 Task: Select Convenience. Add to cart, from Total Wine & More for 4213 Cooks Mine Road, Ruidoso, New Mexico 88345, Cell Number 505-671-5177, following items :_x000D_
Shiner Bock Lager Can - 4,_x000D_
Popcorners White Cheddar - 2
Action: Mouse moved to (285, 109)
Screenshot: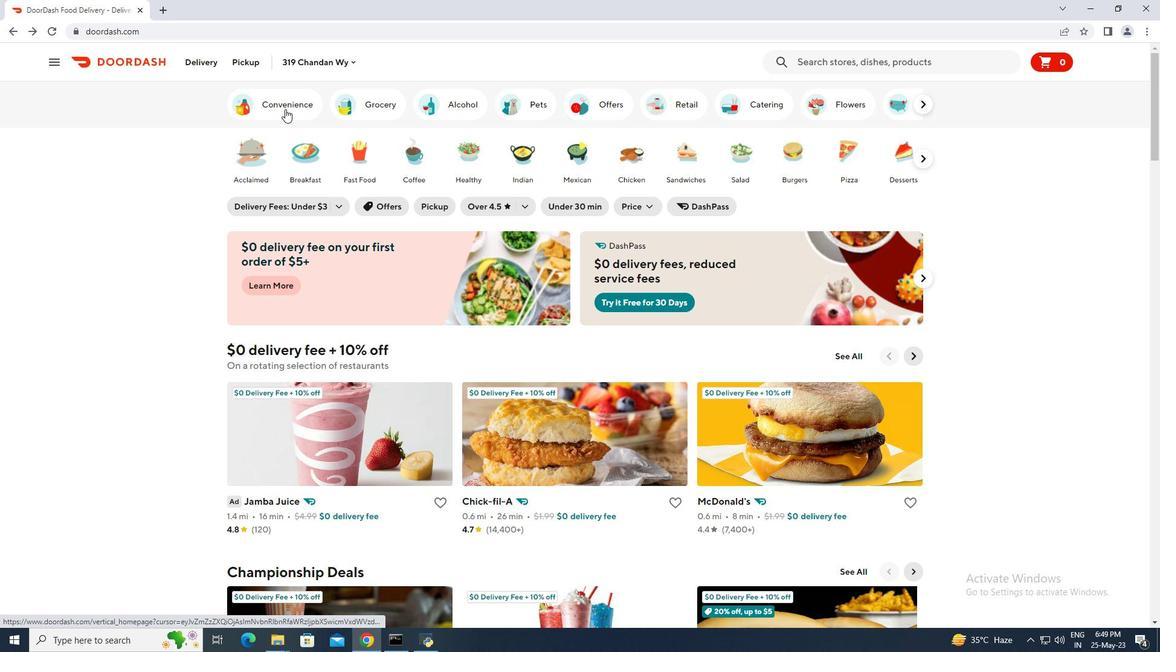 
Action: Mouse pressed left at (285, 109)
Screenshot: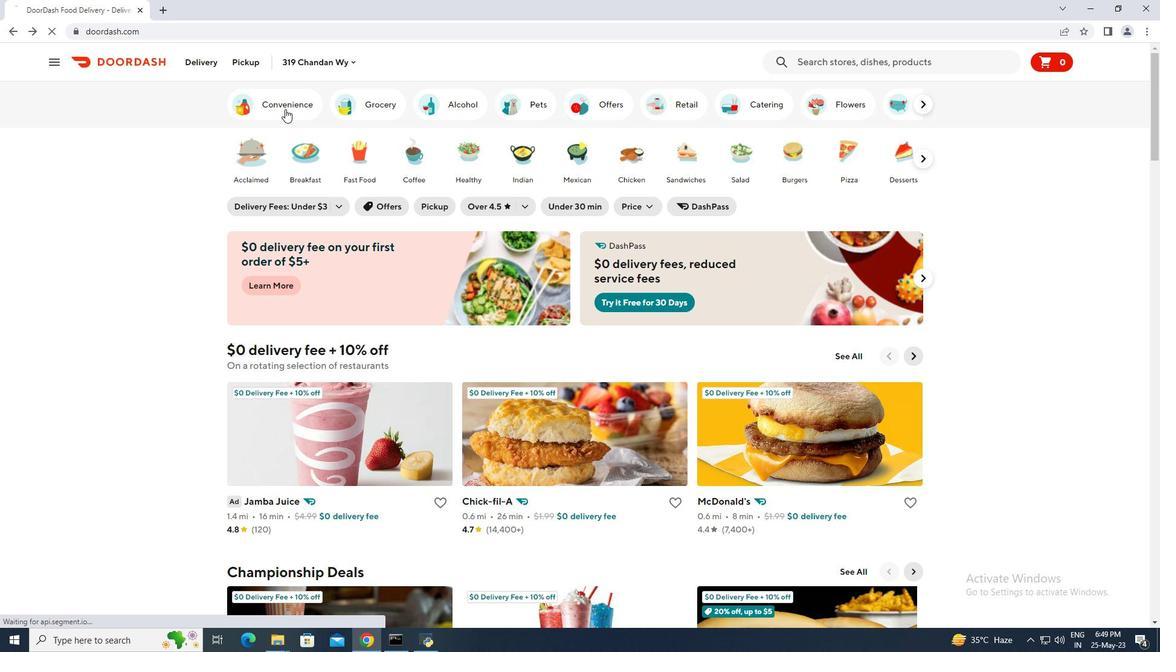 
Action: Mouse moved to (447, 406)
Screenshot: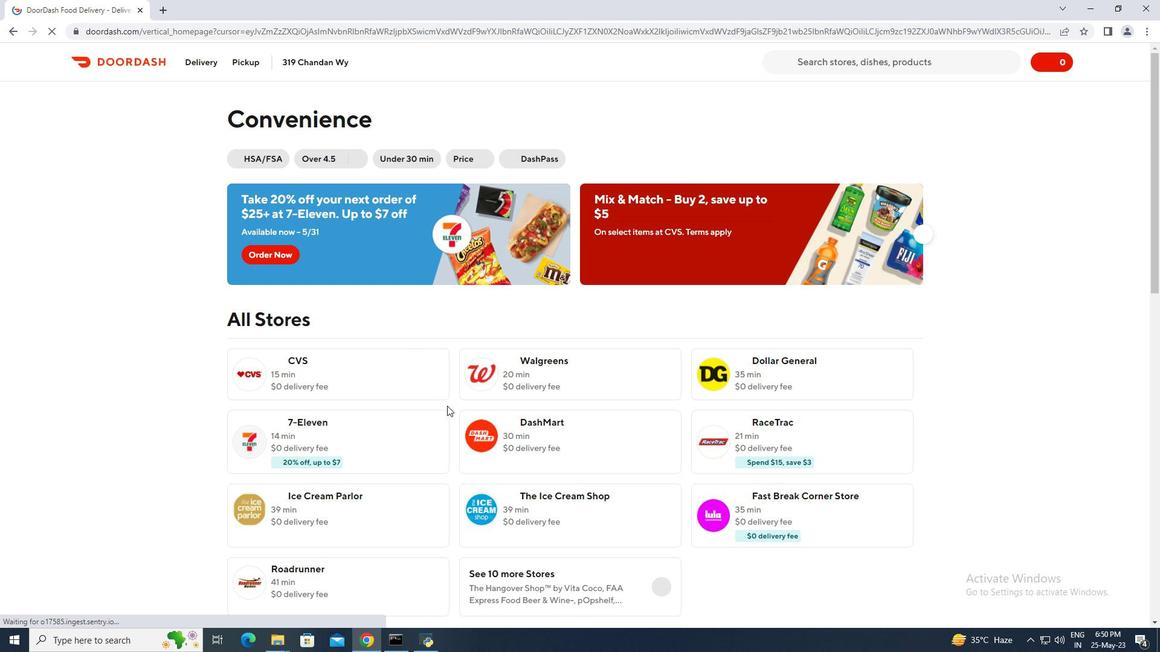 
Action: Mouse scrolled (447, 405) with delta (0, 0)
Screenshot: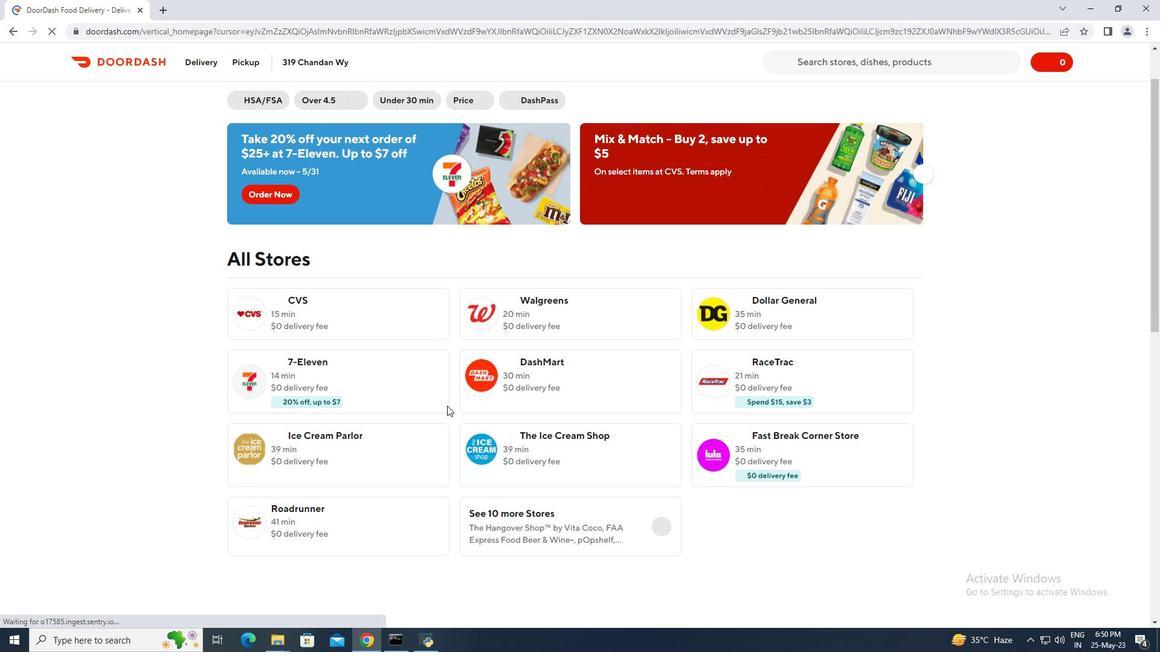 
Action: Mouse scrolled (447, 405) with delta (0, 0)
Screenshot: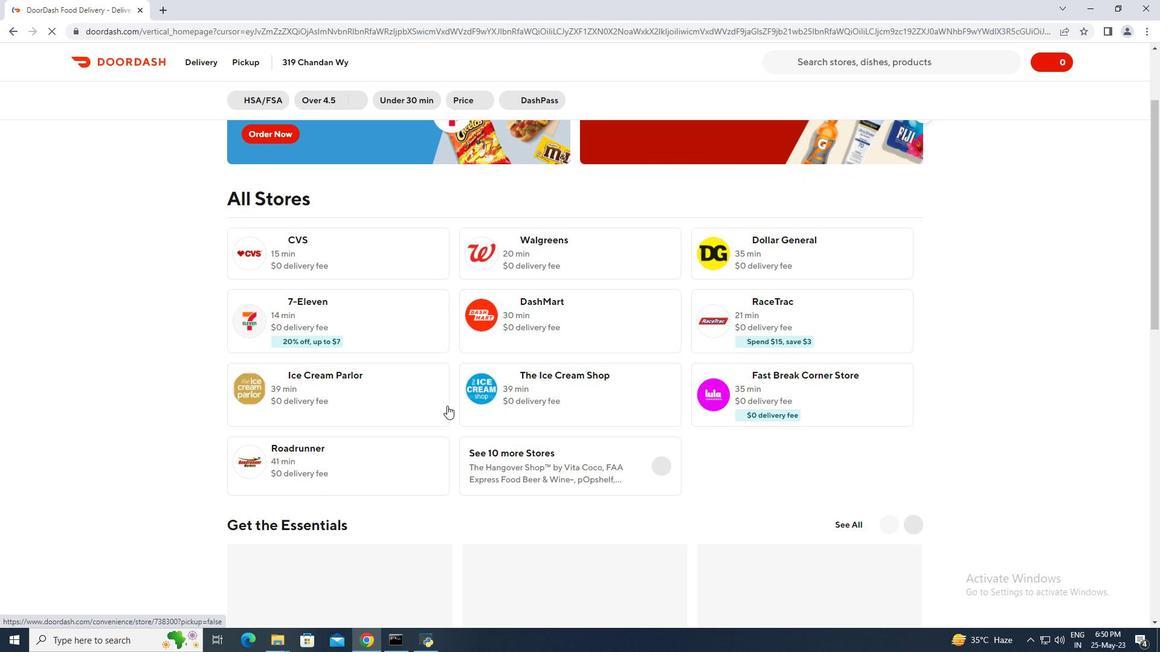 
Action: Mouse moved to (544, 475)
Screenshot: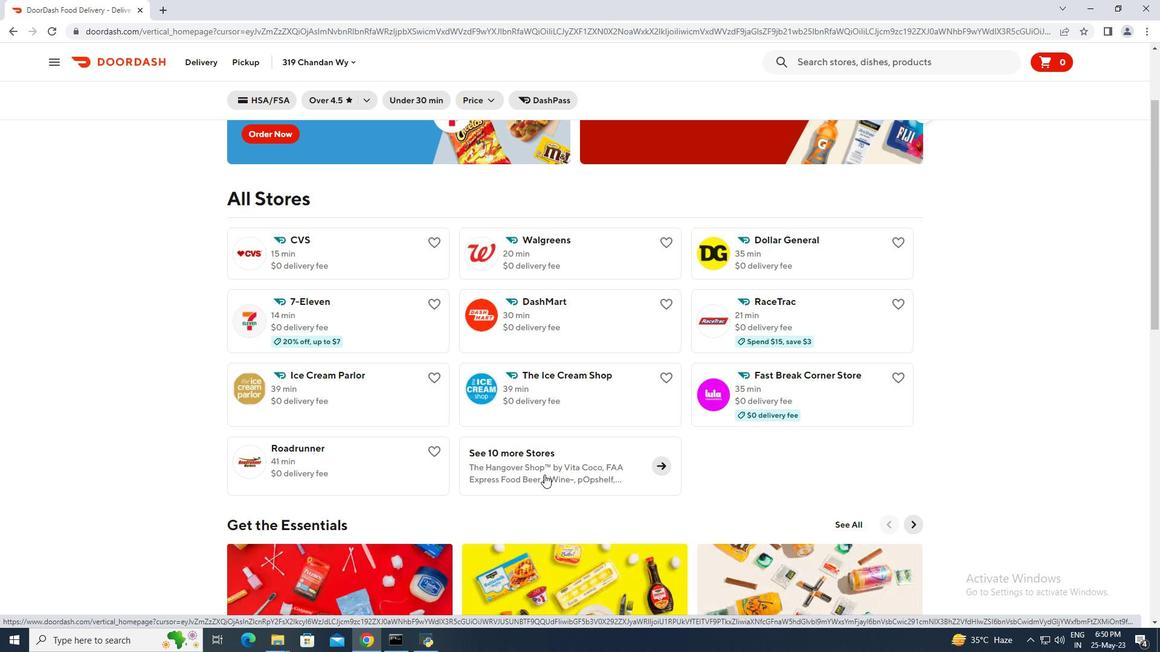 
Action: Mouse pressed left at (544, 475)
Screenshot: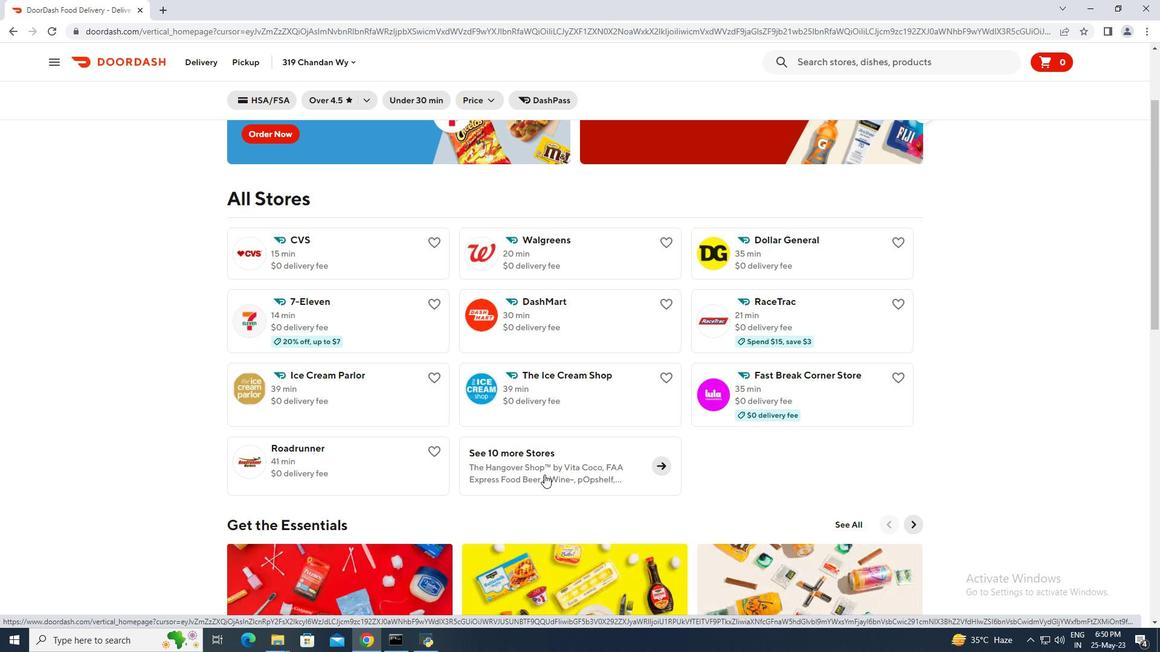 
Action: Mouse moved to (537, 468)
Screenshot: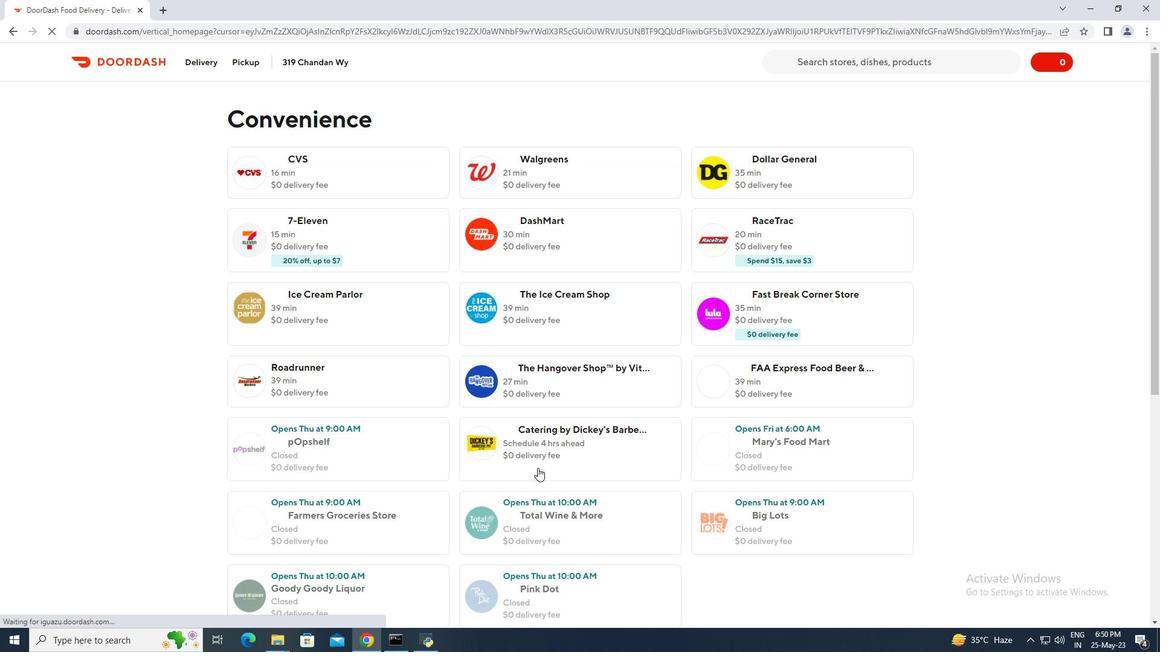 
Action: Mouse scrolled (537, 467) with delta (0, 0)
Screenshot: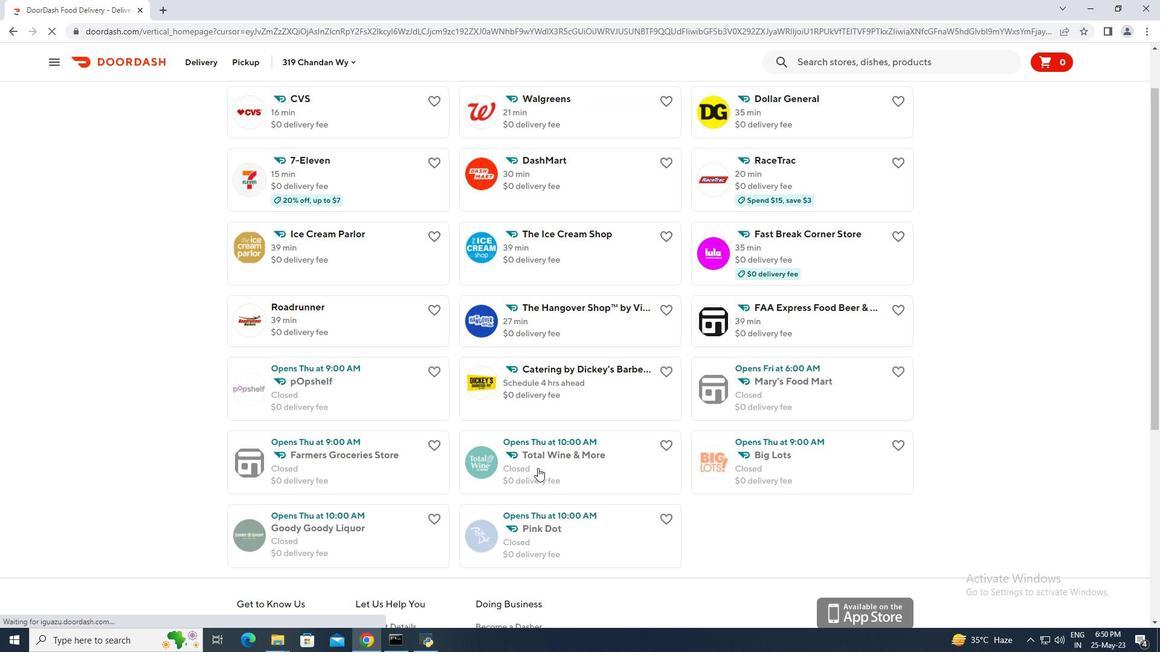 
Action: Mouse moved to (536, 466)
Screenshot: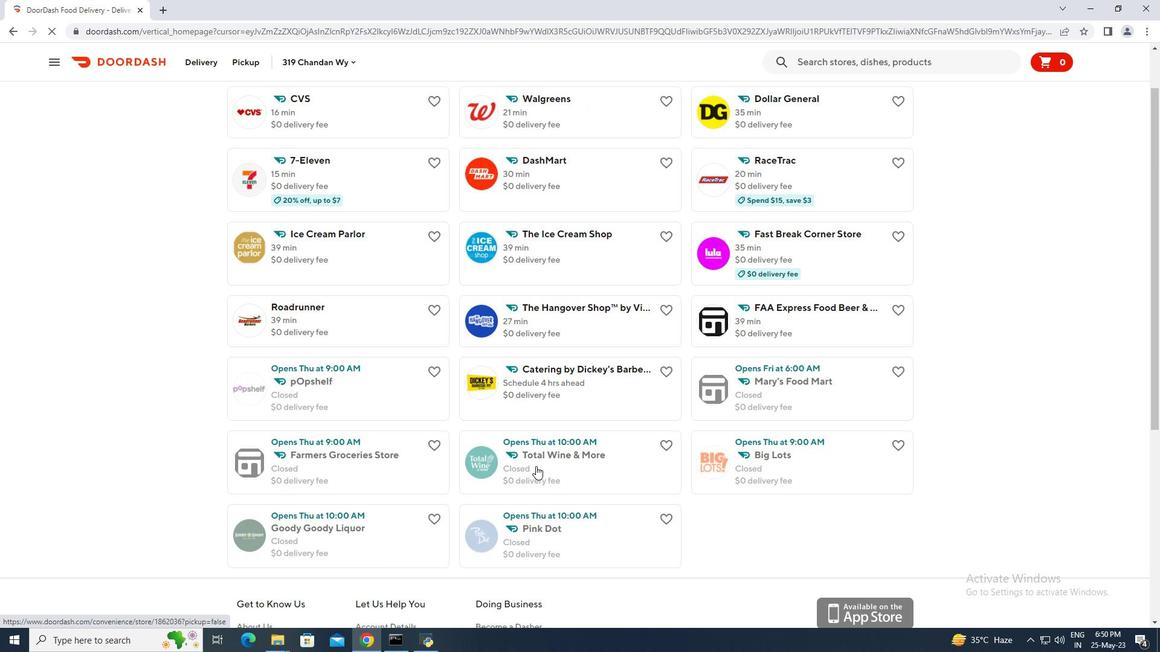 
Action: Mouse pressed left at (536, 466)
Screenshot: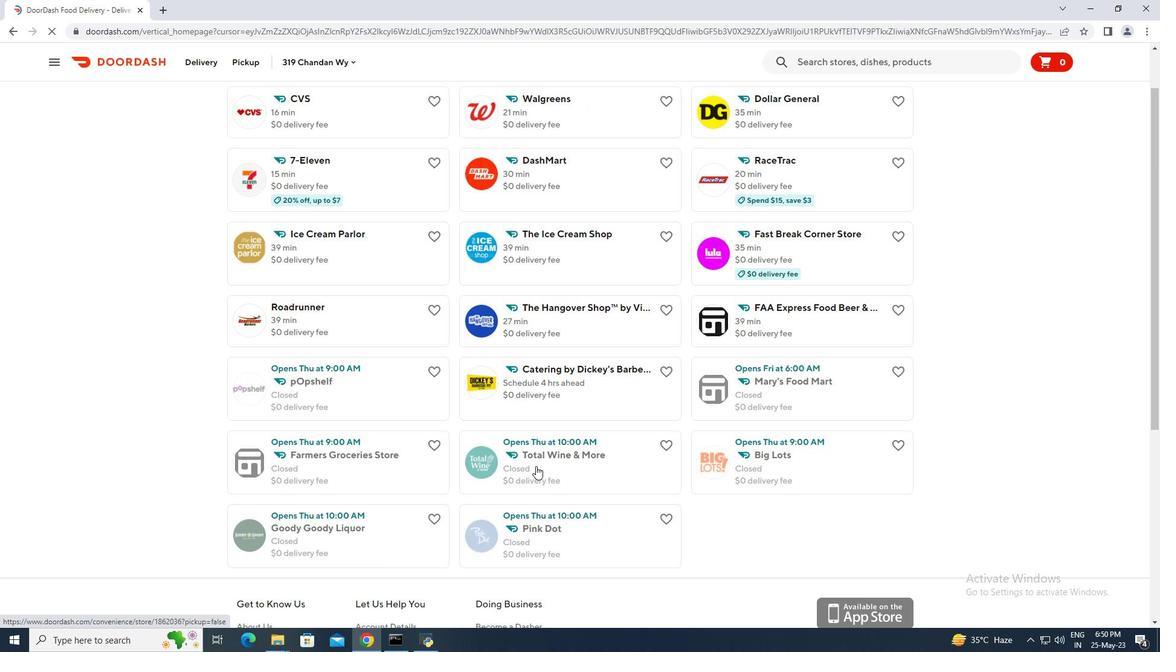 
Action: Mouse moved to (212, 61)
Screenshot: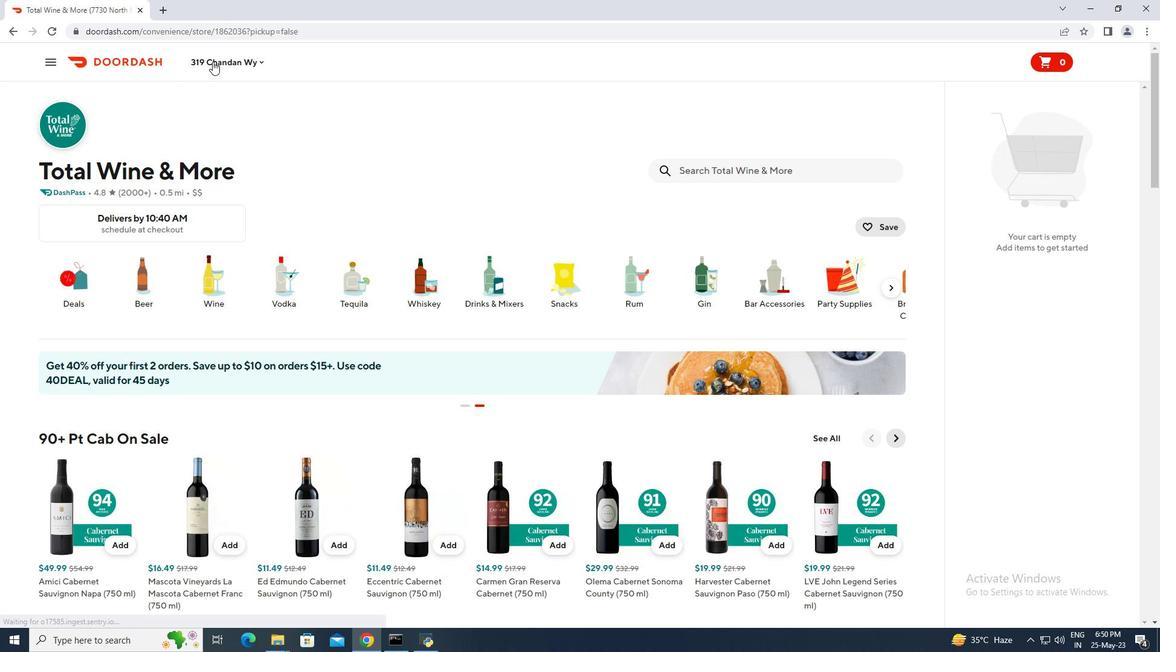 
Action: Mouse pressed left at (212, 61)
Screenshot: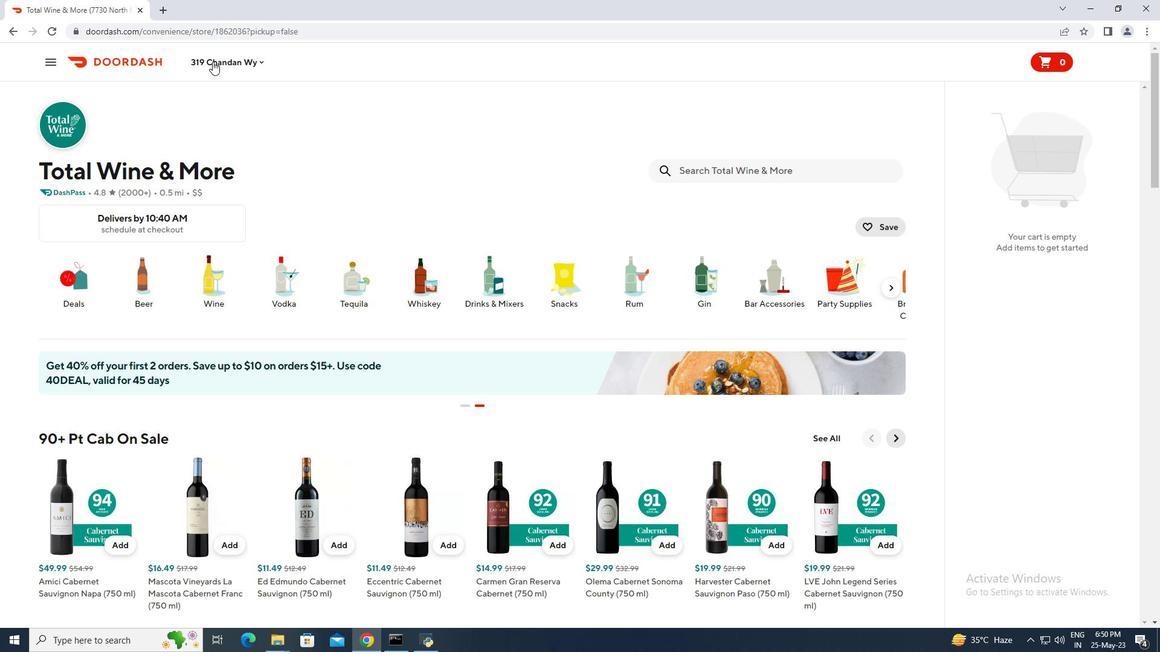 
Action: Mouse moved to (226, 110)
Screenshot: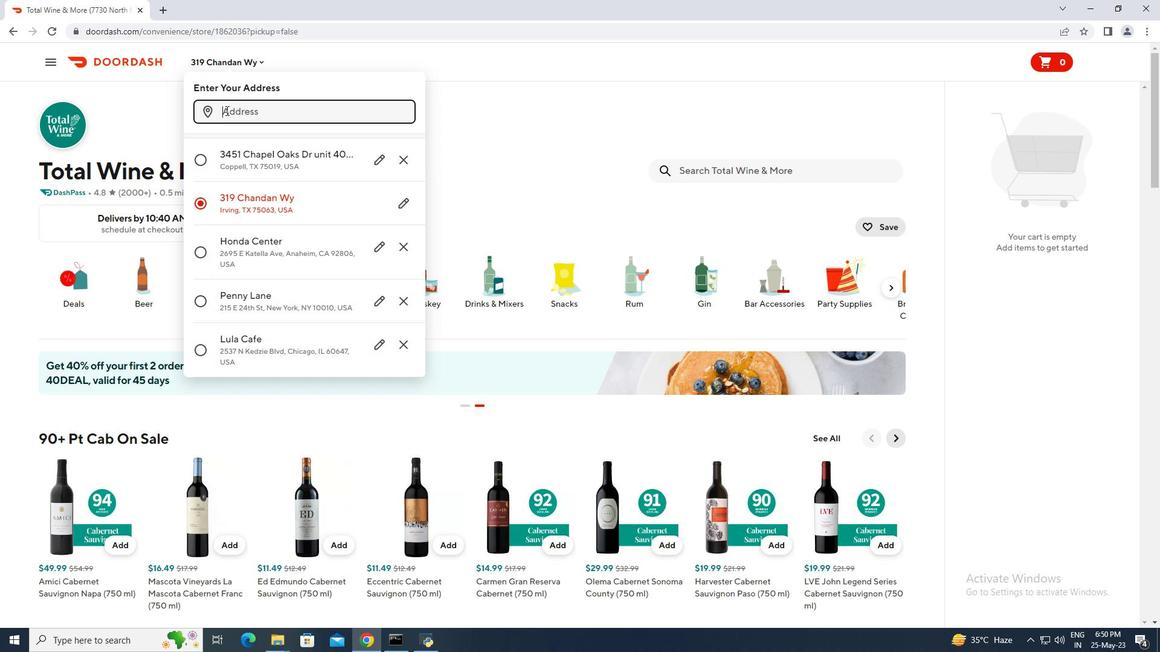 
Action: Mouse pressed left at (226, 110)
Screenshot: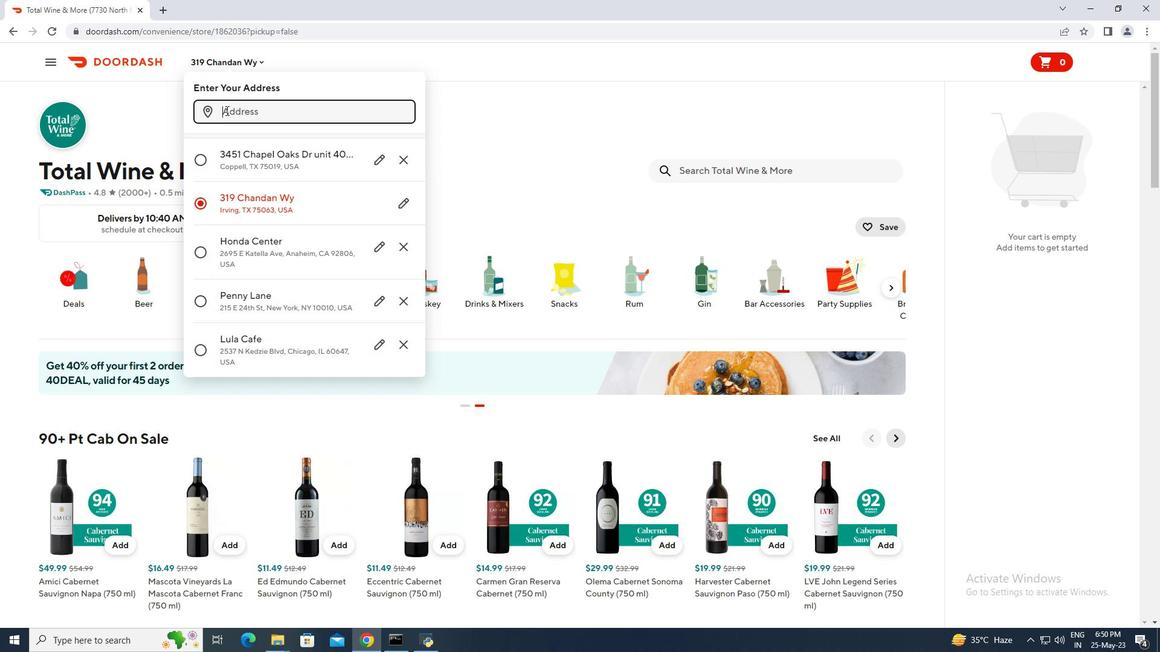 
Action: Key pressed 4213<Key.space>cooks<Key.space>mine<Key.space>road,<Key.space>ruidoso,<Key.space>new<Key.space>mexico<Key.space>88345<Key.enter>
Screenshot: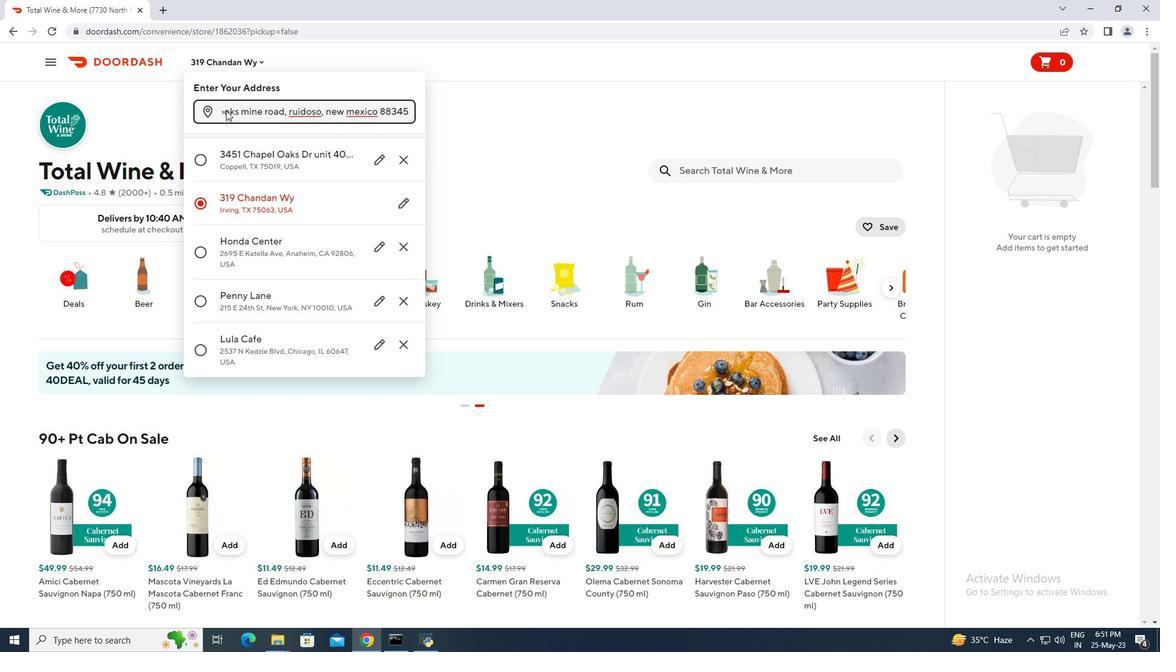 
Action: Mouse moved to (360, 461)
Screenshot: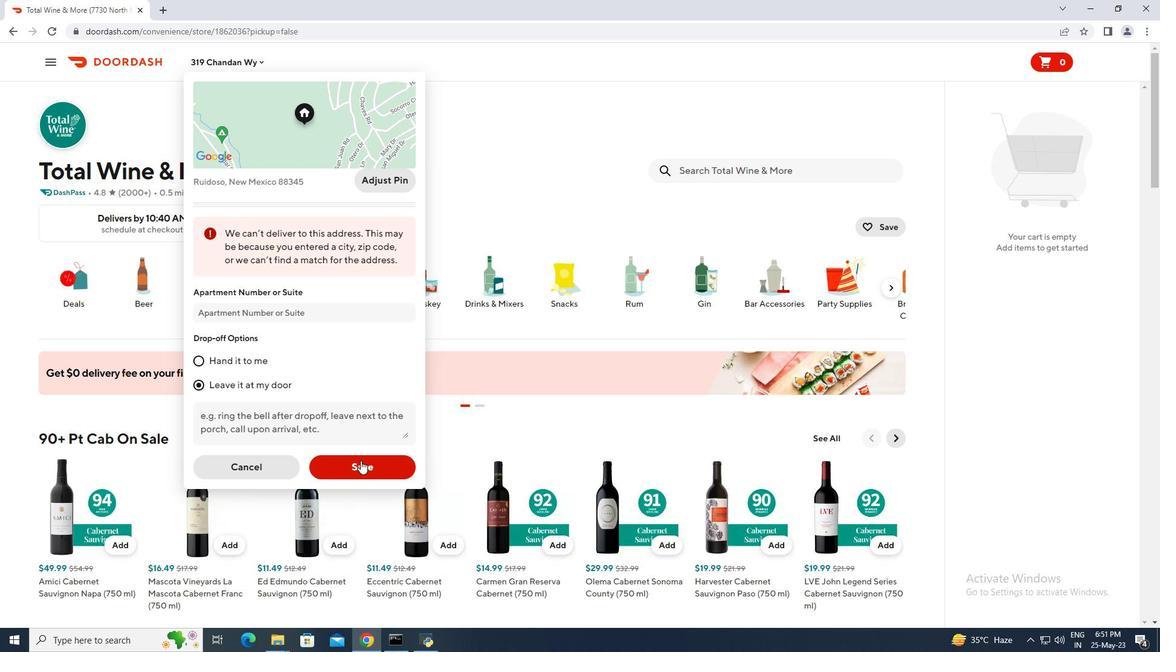 
Action: Mouse pressed left at (360, 461)
Screenshot: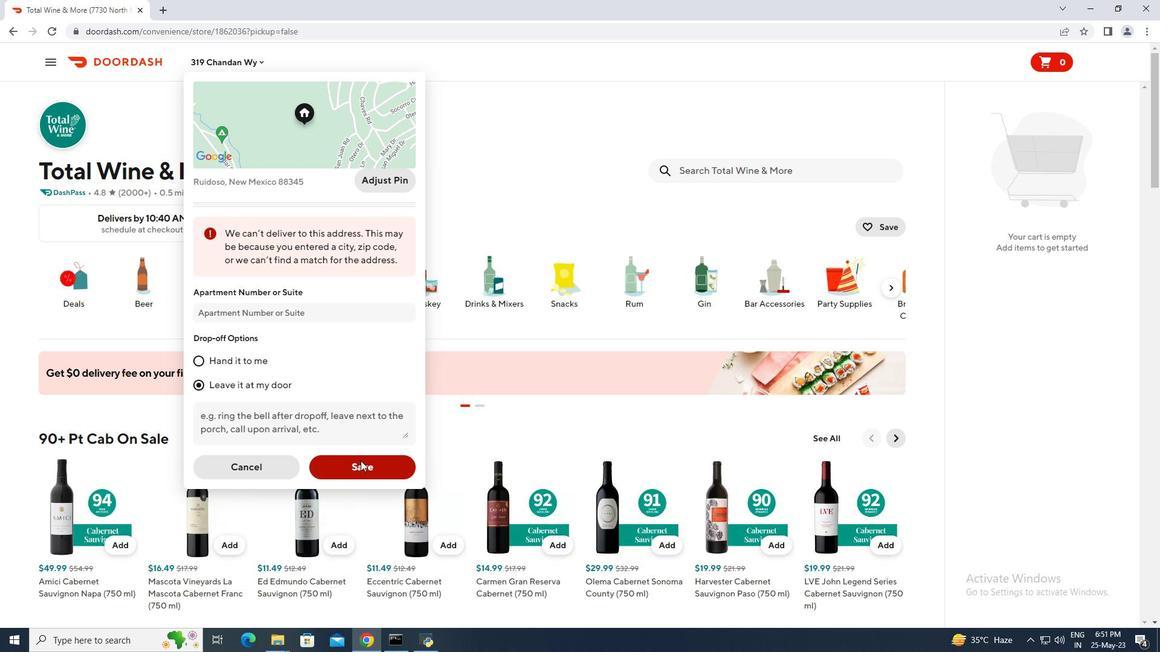 
Action: Mouse moved to (715, 165)
Screenshot: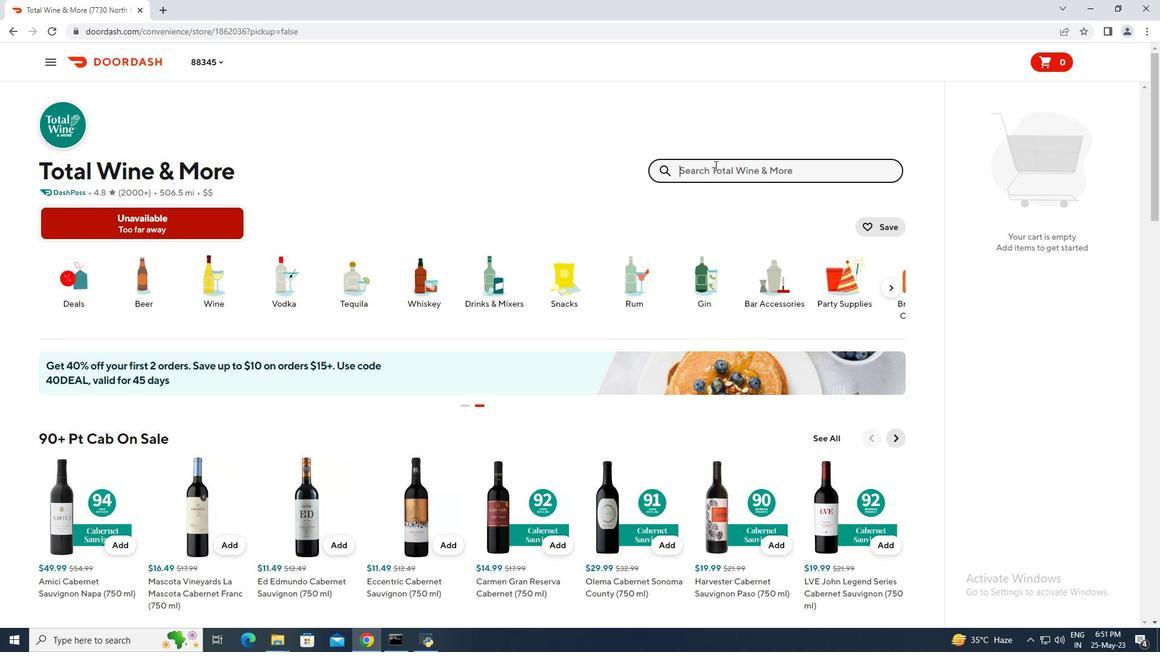 
Action: Mouse pressed left at (715, 165)
Screenshot: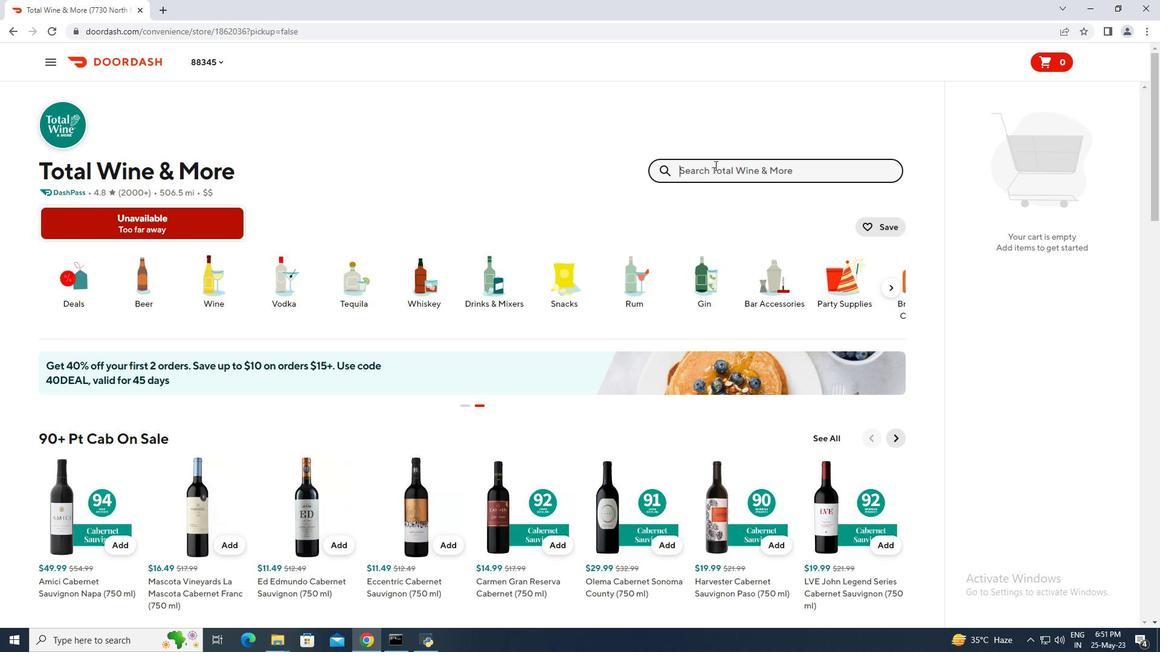
Action: Key pressed shiner<Key.space>bock<Key.space>lager<Key.space>can<Key.enter>
Screenshot: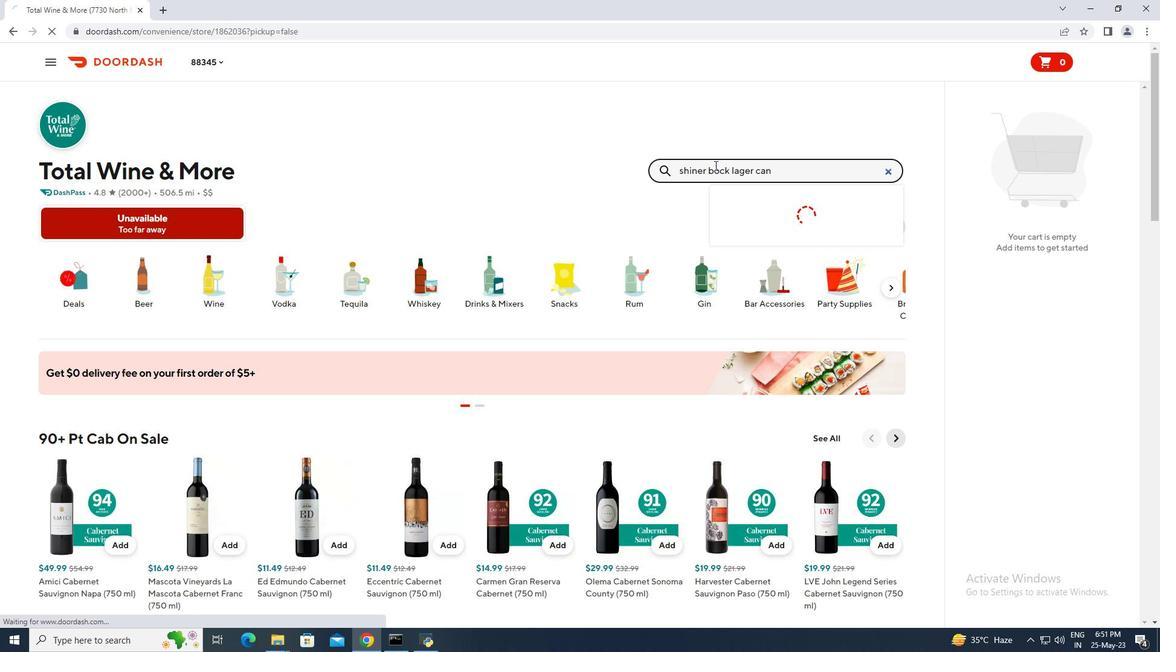 
Action: Mouse moved to (108, 296)
Screenshot: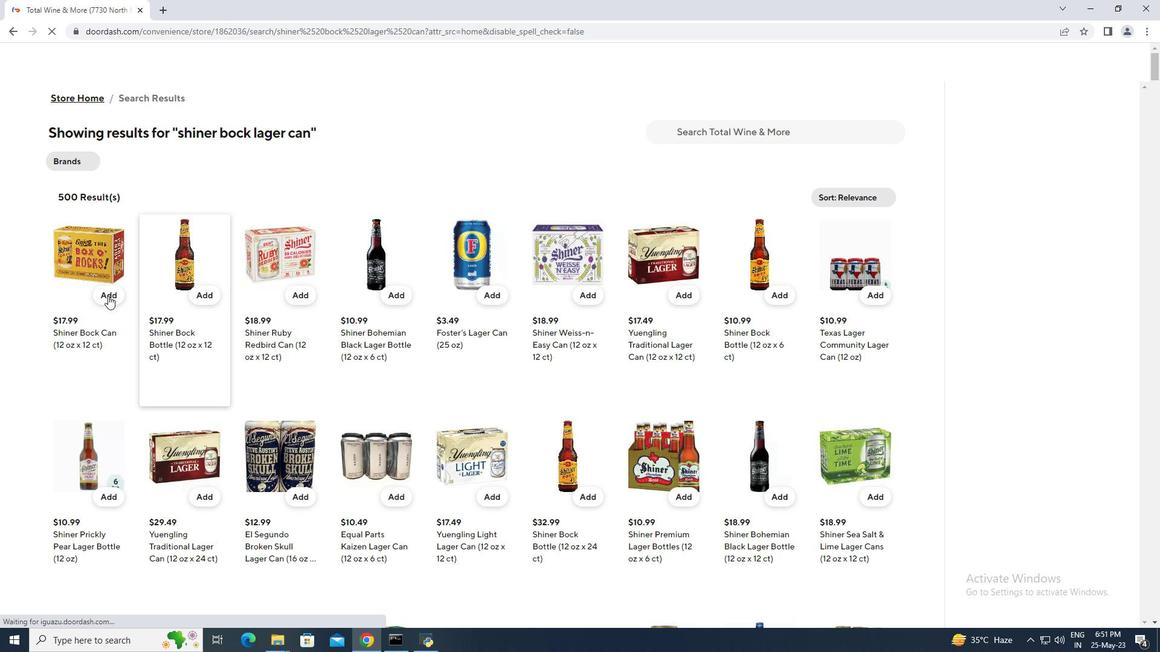 
Action: Mouse pressed left at (108, 296)
Screenshot: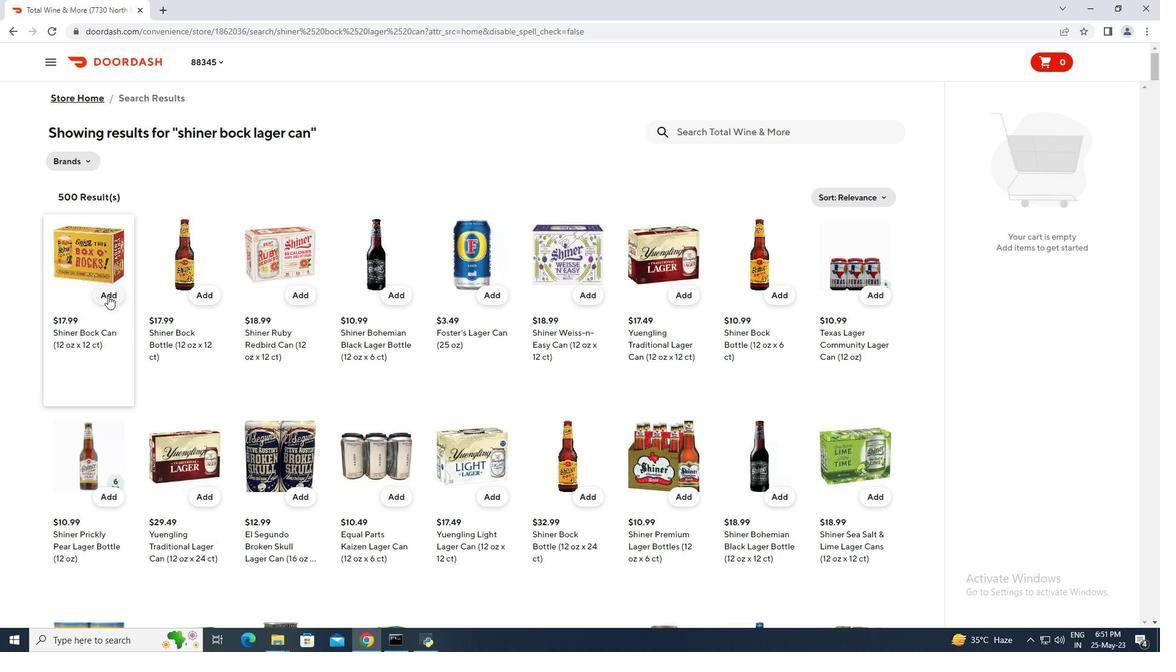 
Action: Mouse moved to (1121, 191)
Screenshot: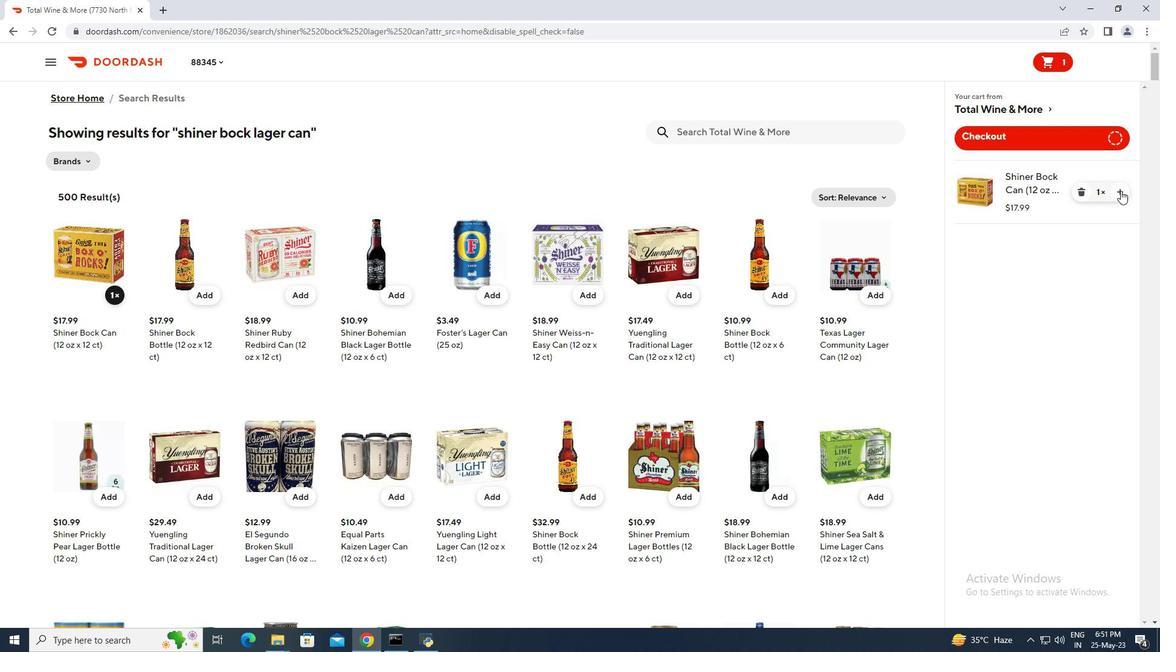
Action: Mouse pressed left at (1121, 191)
Screenshot: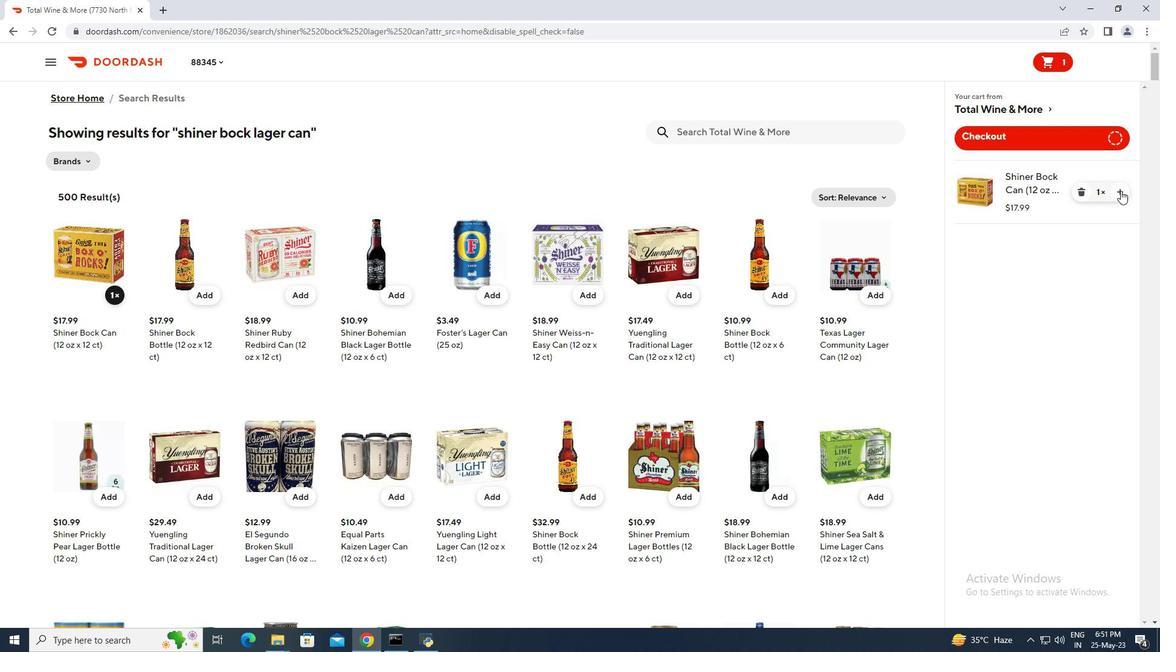 
Action: Mouse moved to (1121, 190)
Screenshot: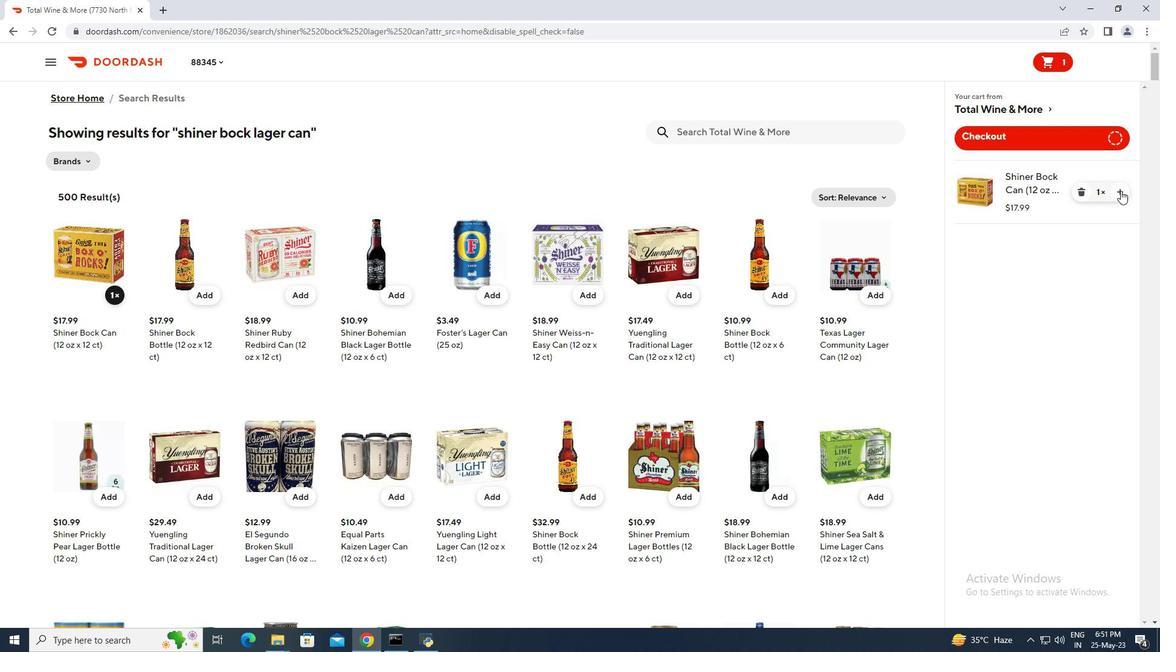
Action: Mouse pressed left at (1121, 190)
Screenshot: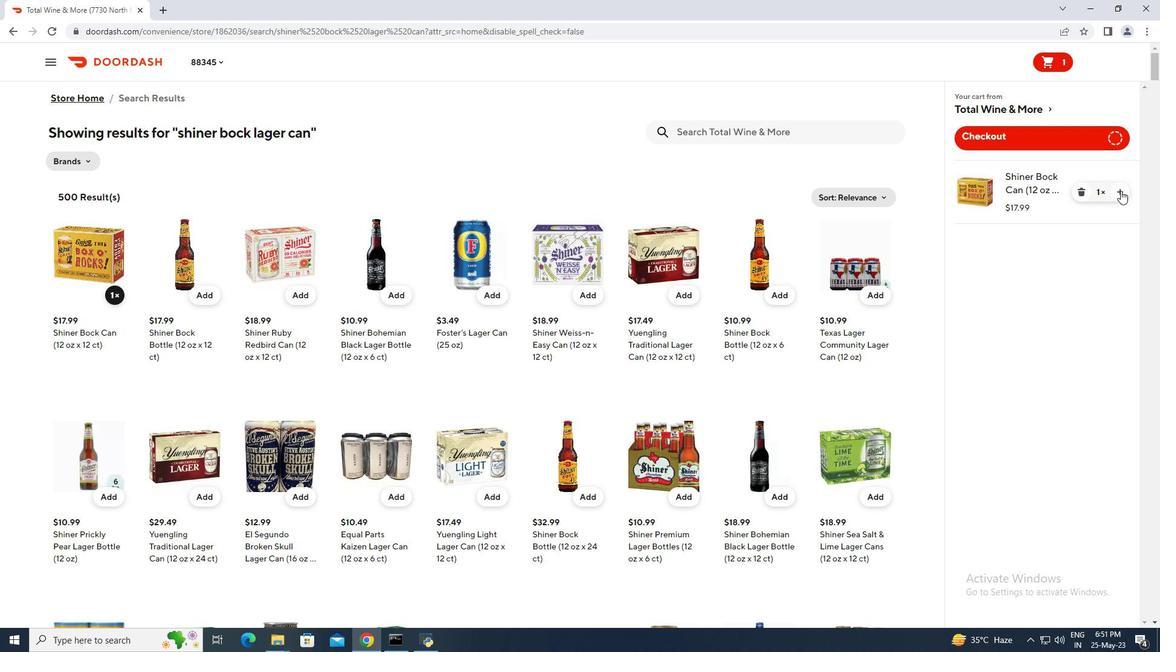 
Action: Mouse pressed left at (1121, 190)
Screenshot: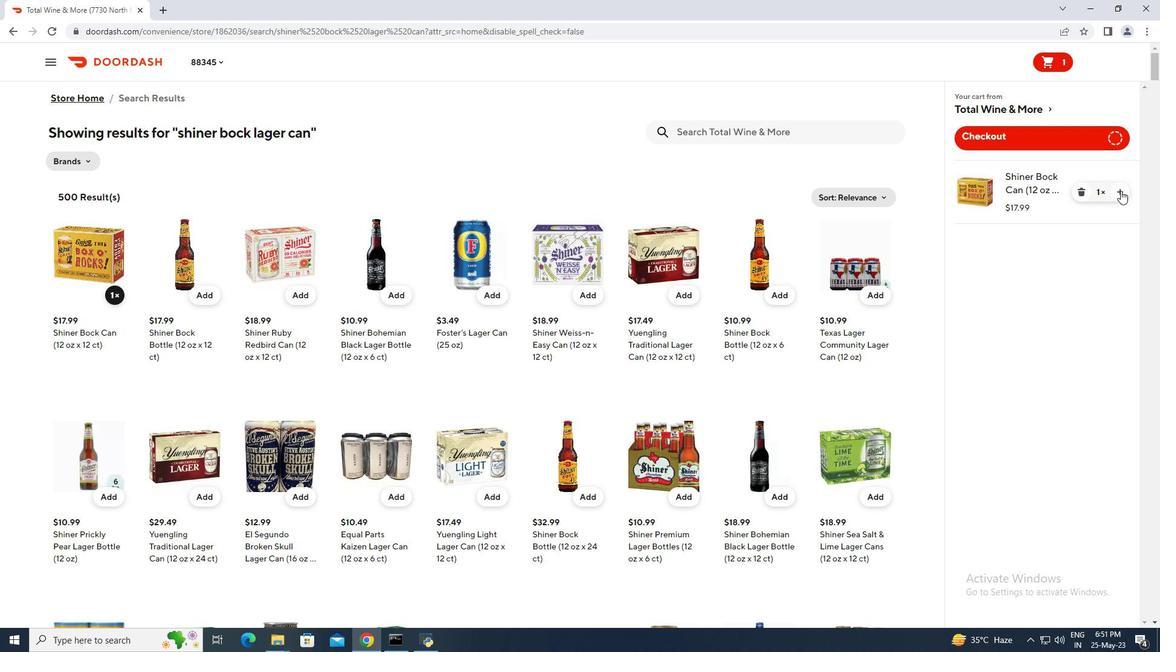 
Action: Mouse moved to (749, 130)
Screenshot: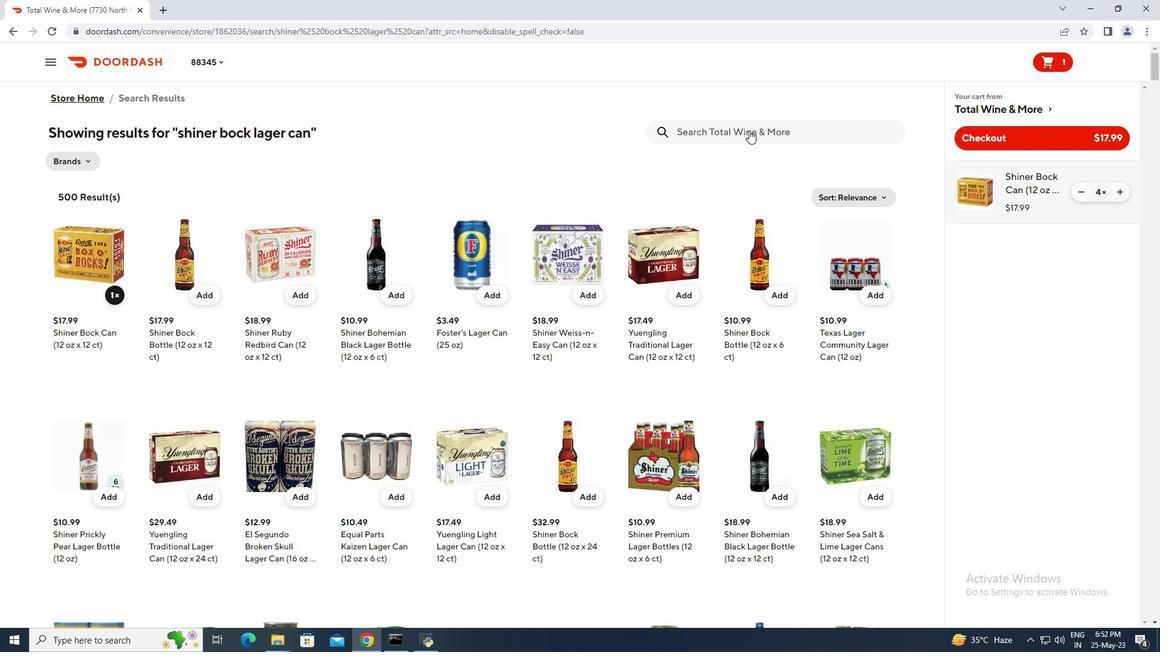 
Action: Mouse pressed left at (749, 130)
Screenshot: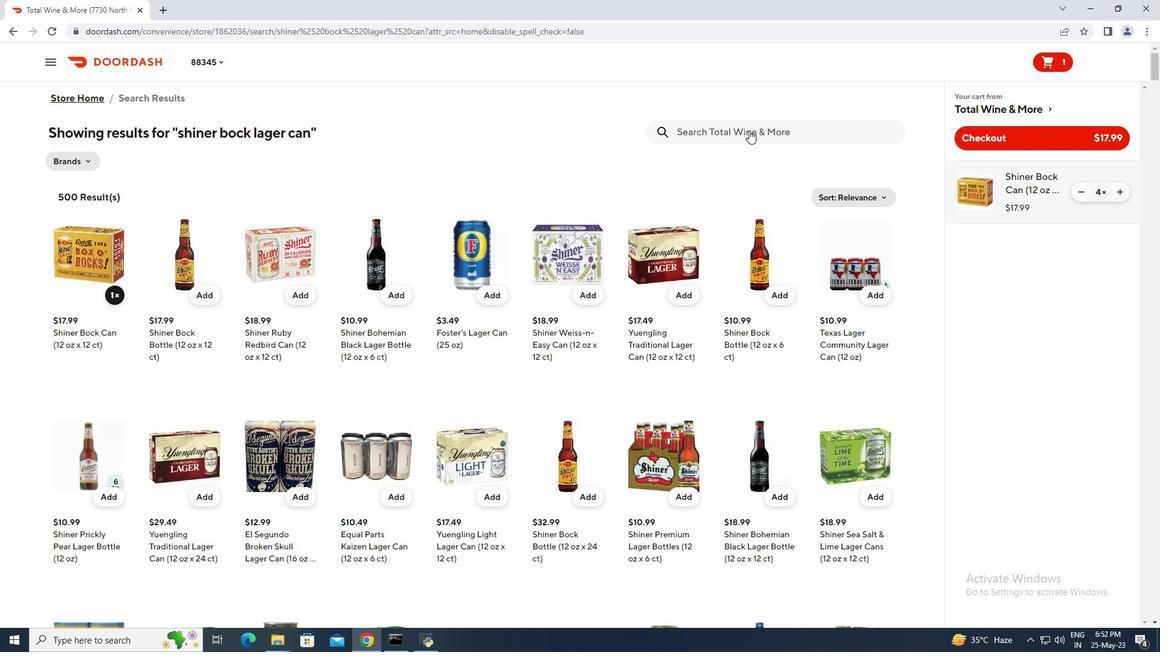 
Action: Mouse moved to (686, 128)
Screenshot: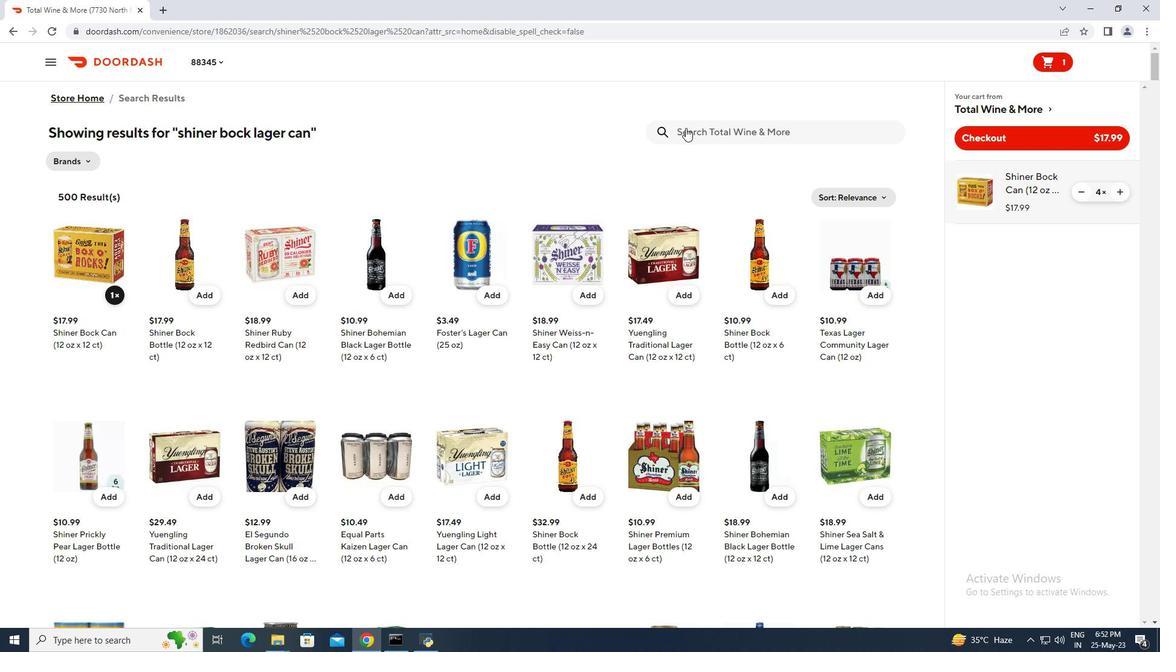 
Action: Mouse pressed left at (686, 128)
Screenshot: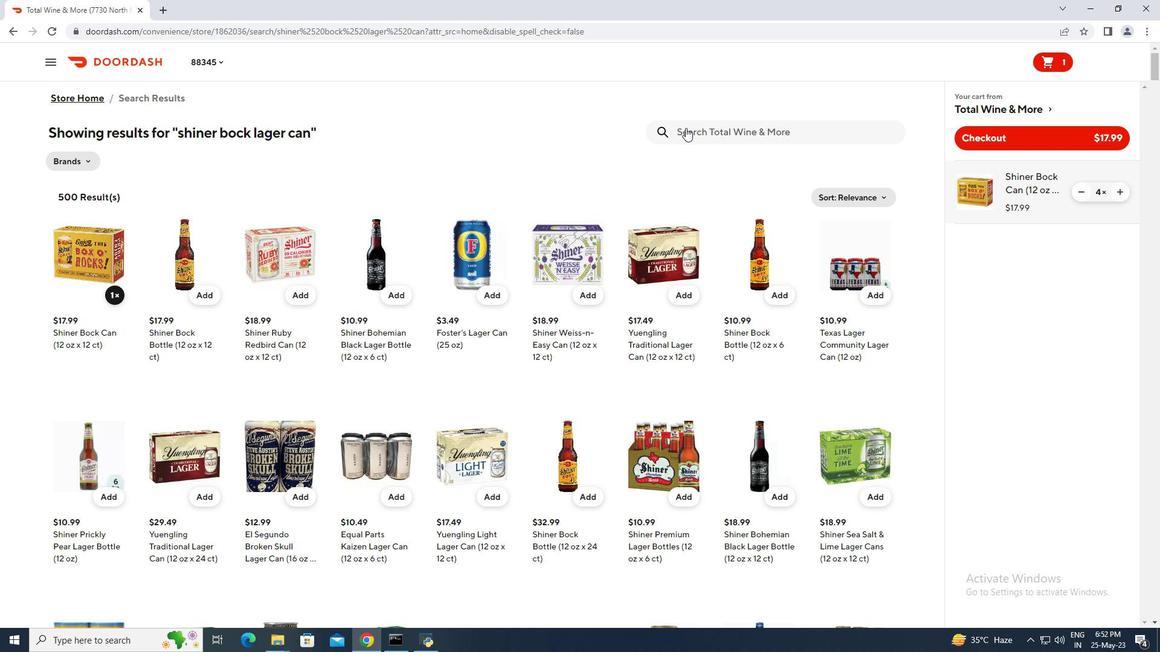 
Action: Key pressed popcorners<Key.space>white<Key.space>cheddar<Key.enter>
Screenshot: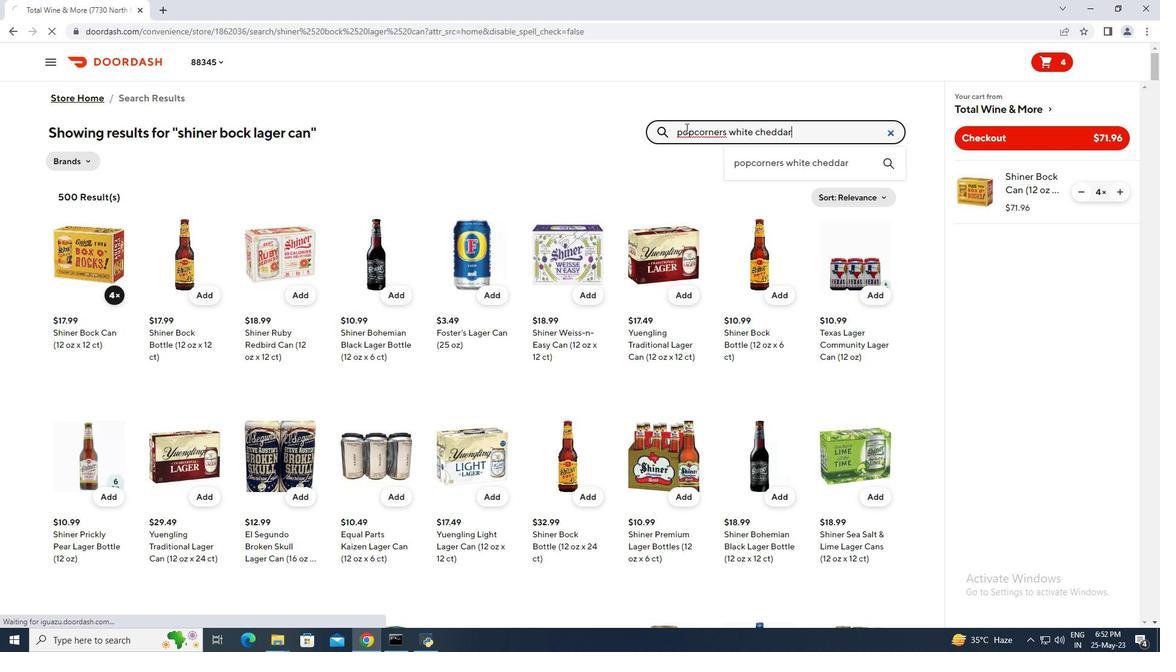 
Action: Mouse moved to (110, 297)
Screenshot: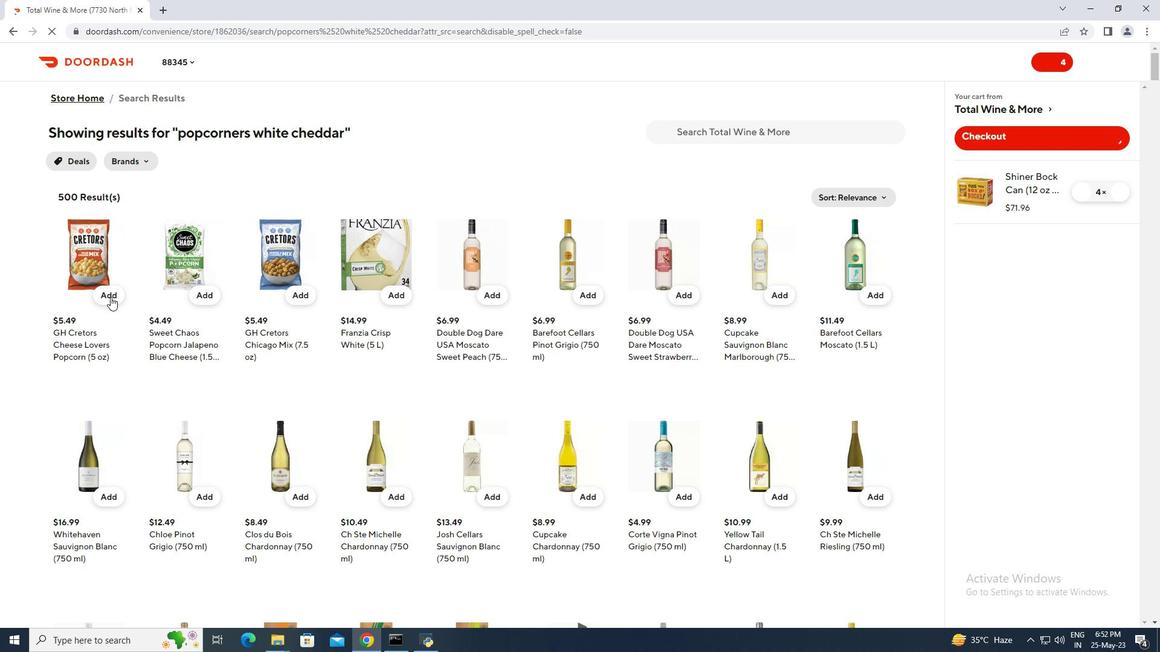
Action: Mouse pressed left at (110, 297)
Screenshot: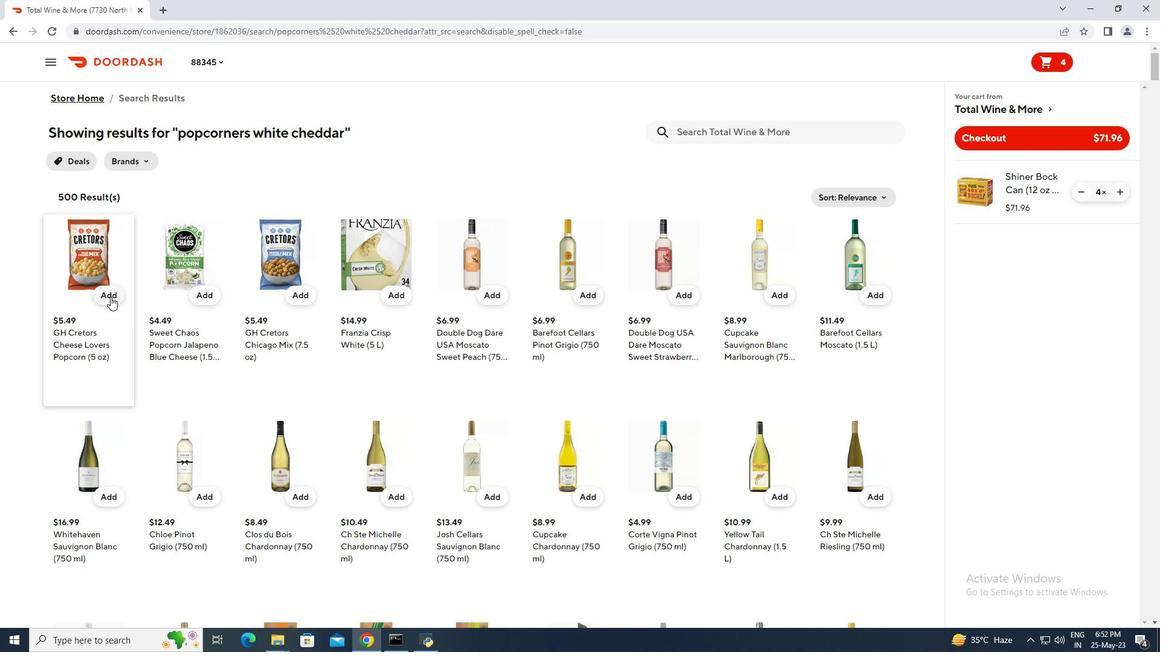 
Action: Mouse moved to (1121, 258)
Screenshot: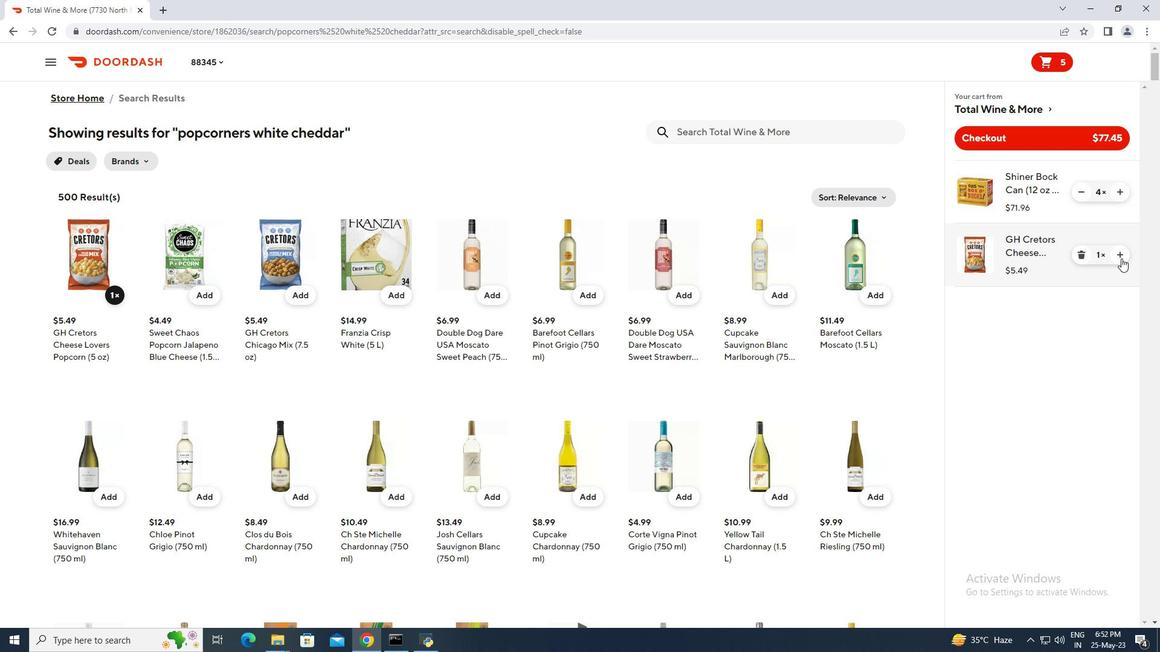 
Action: Mouse pressed left at (1121, 258)
Screenshot: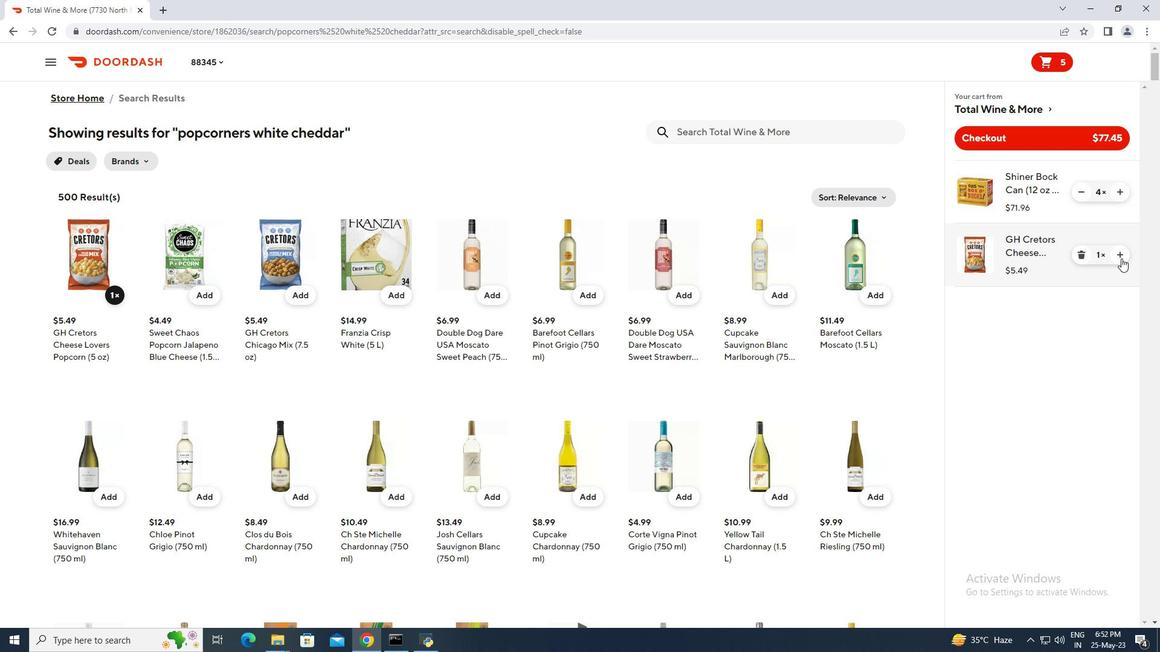 
Action: Mouse moved to (983, 138)
Screenshot: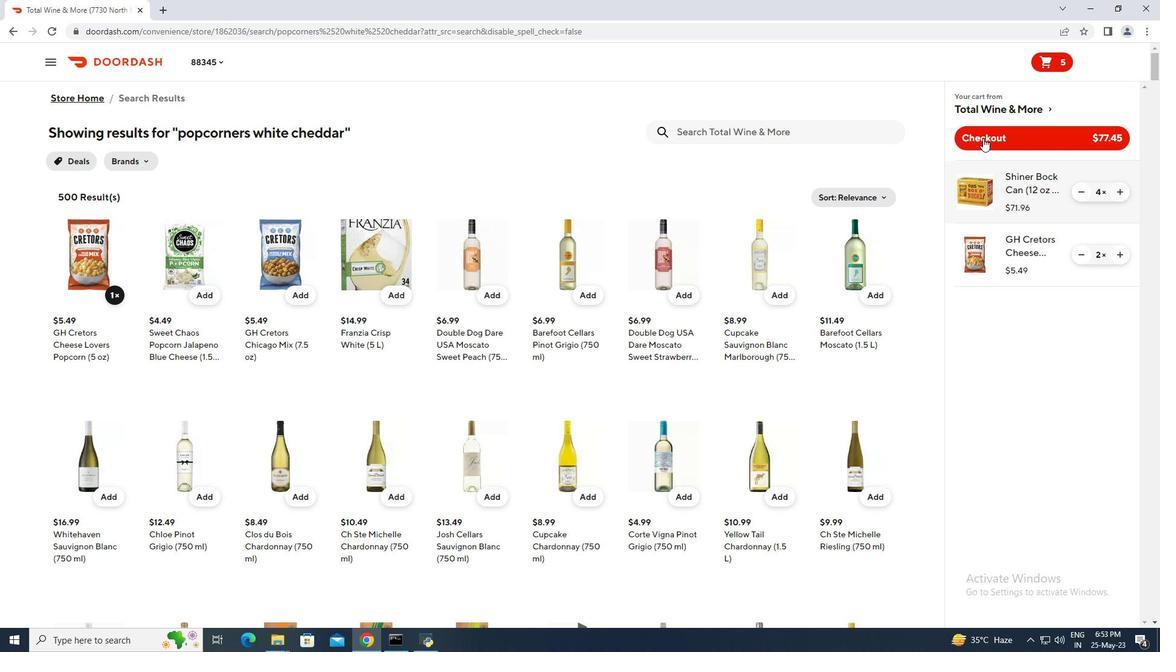 
Action: Mouse pressed left at (983, 138)
Screenshot: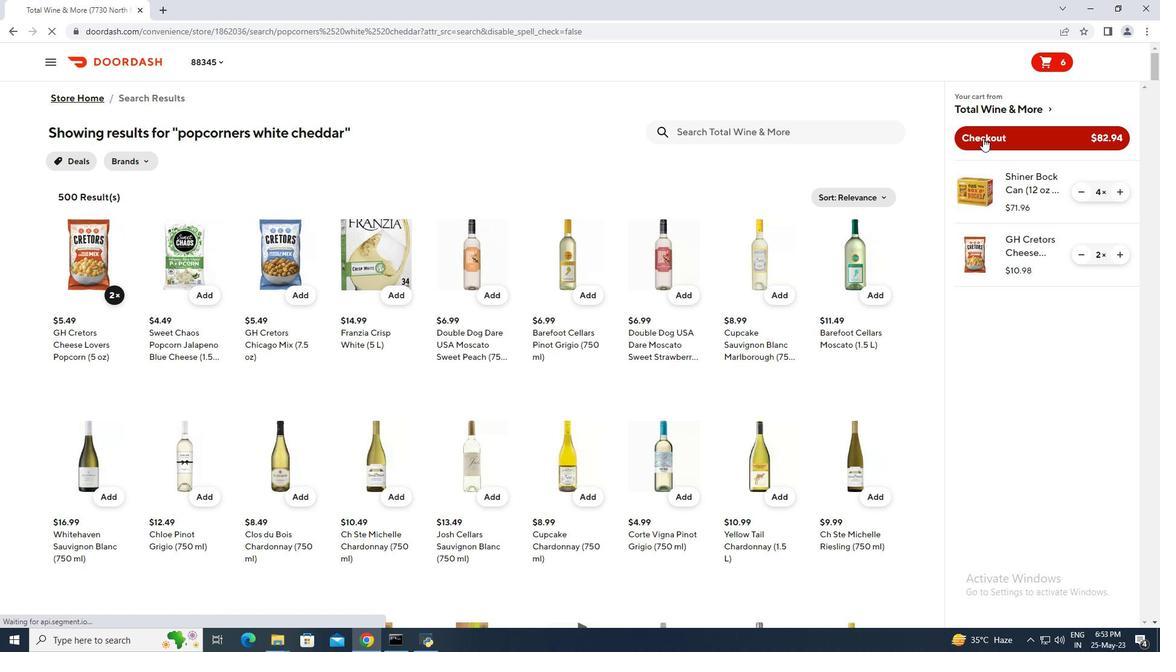 
Action: Mouse moved to (982, 138)
Screenshot: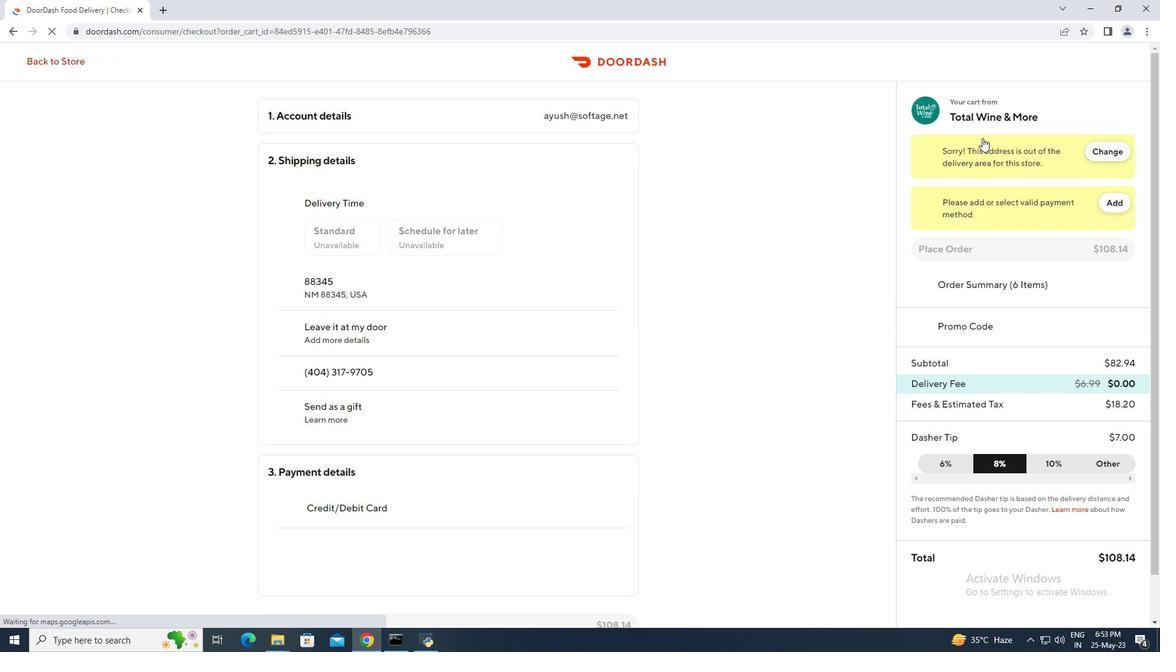 
